 Task: Look for products in the category "Beef" from the brand "Goodness Grazecious".
Action: Mouse moved to (17, 89)
Screenshot: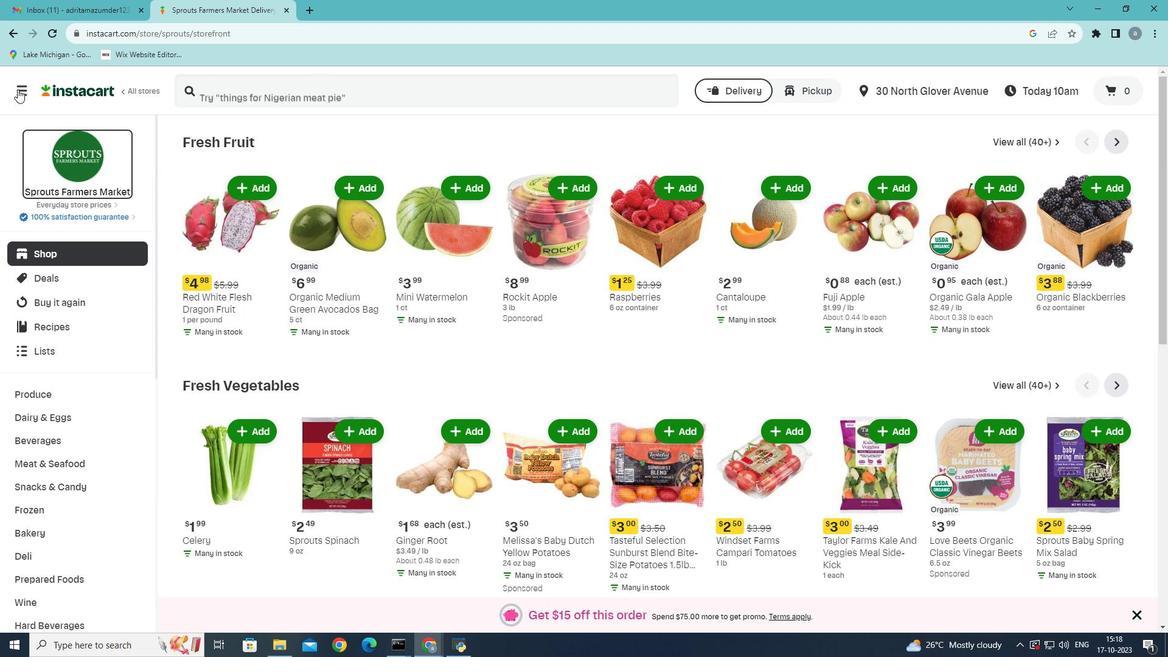 
Action: Mouse pressed left at (17, 89)
Screenshot: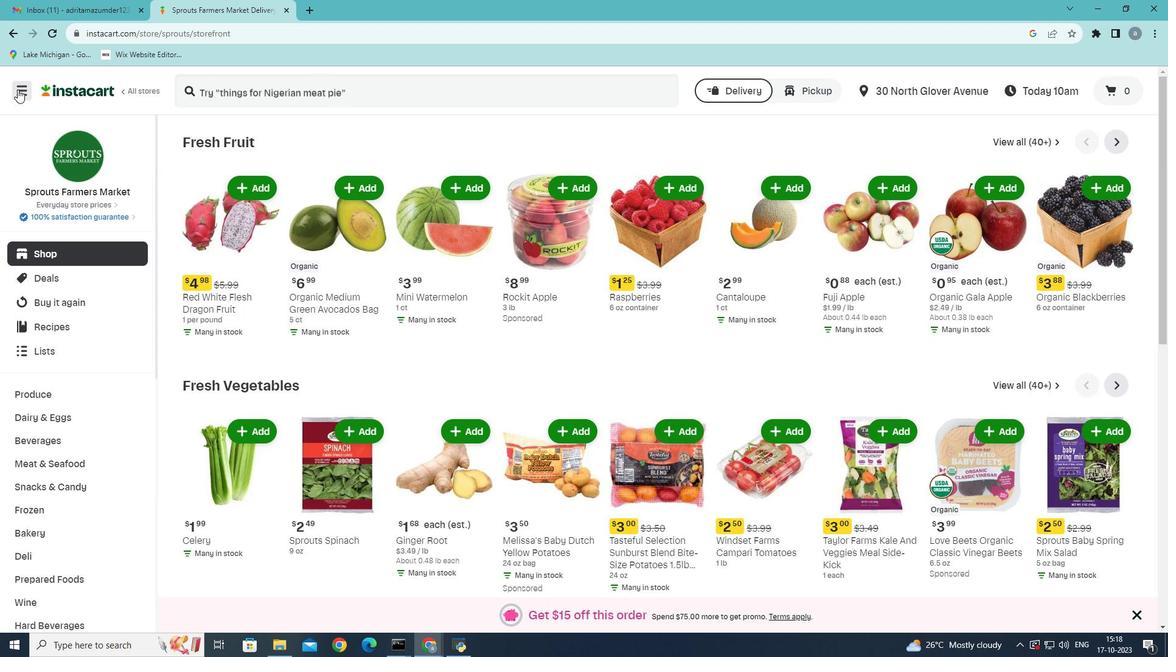 
Action: Mouse moved to (52, 359)
Screenshot: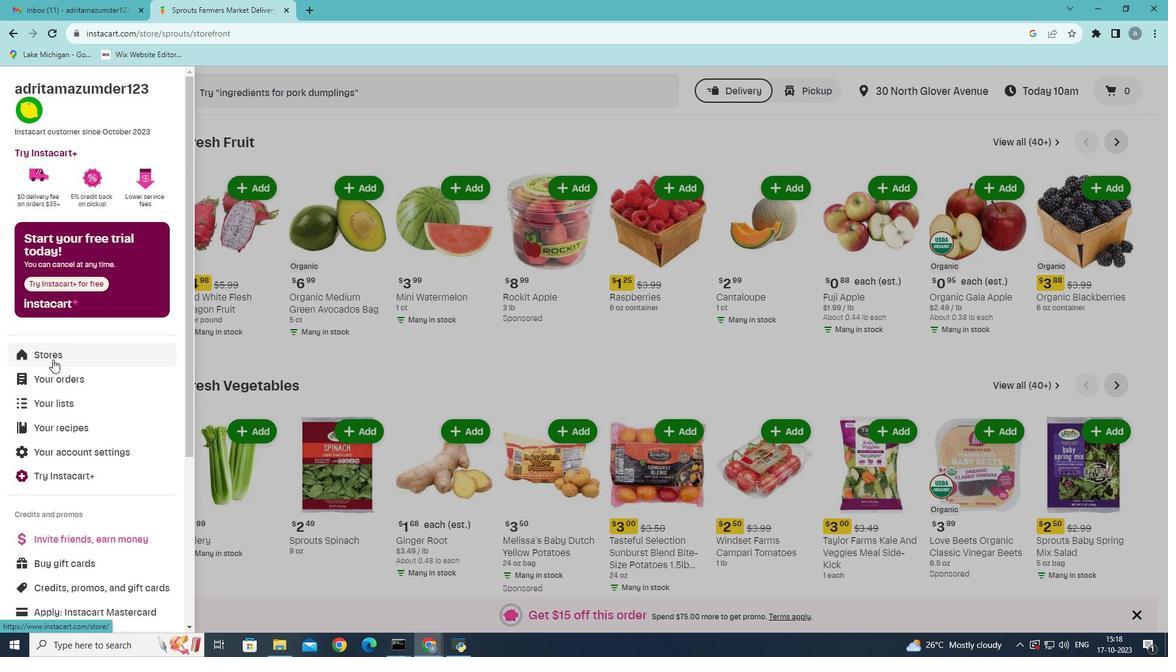 
Action: Mouse pressed left at (52, 359)
Screenshot: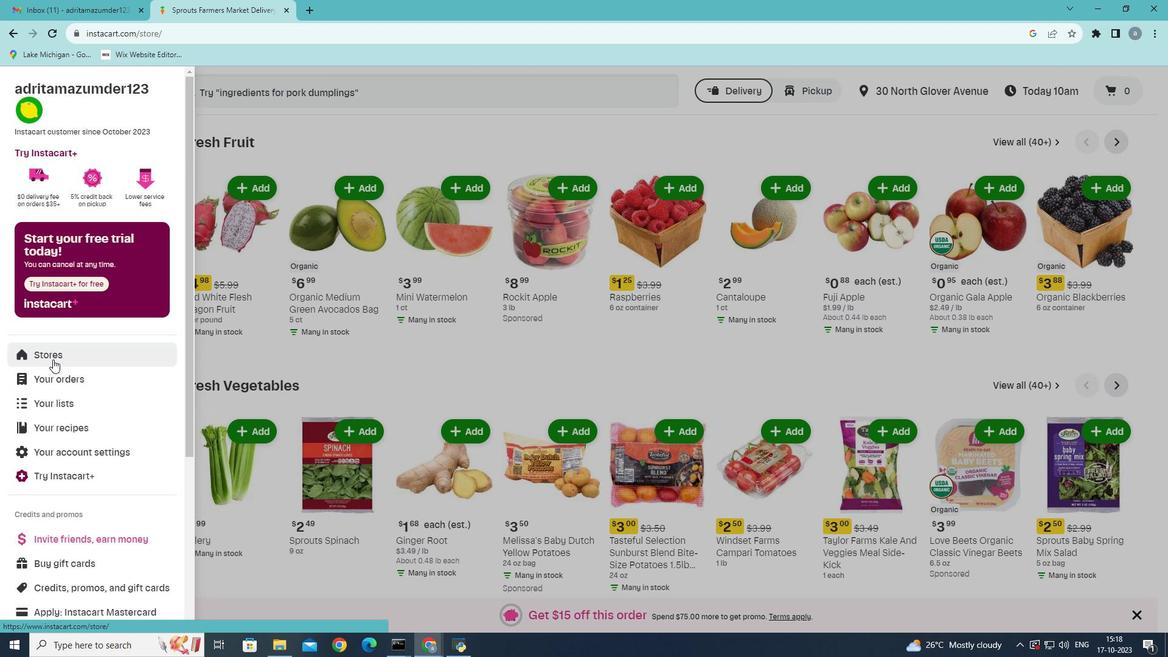 
Action: Mouse moved to (275, 133)
Screenshot: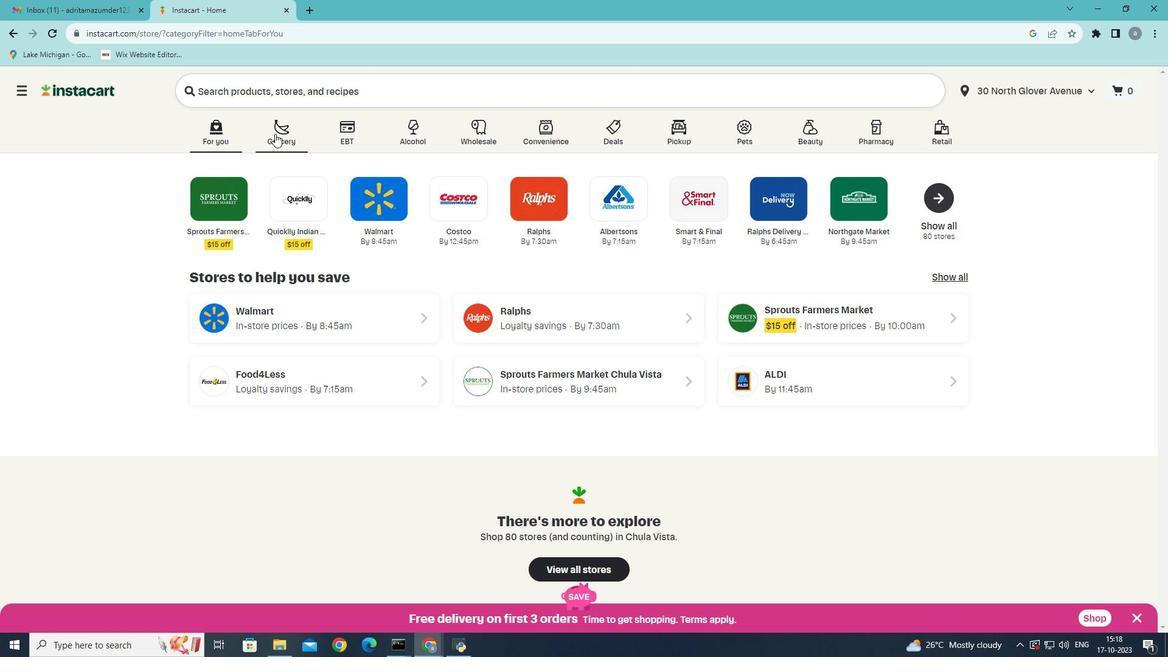 
Action: Mouse pressed left at (275, 133)
Screenshot: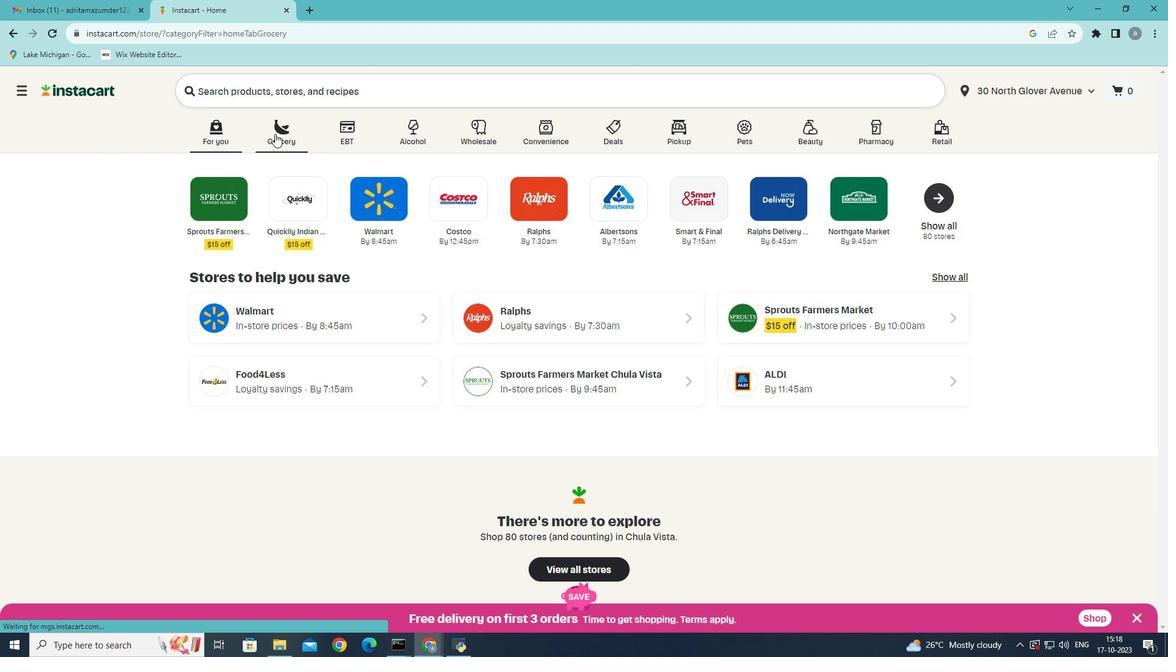 
Action: Mouse moved to (861, 275)
Screenshot: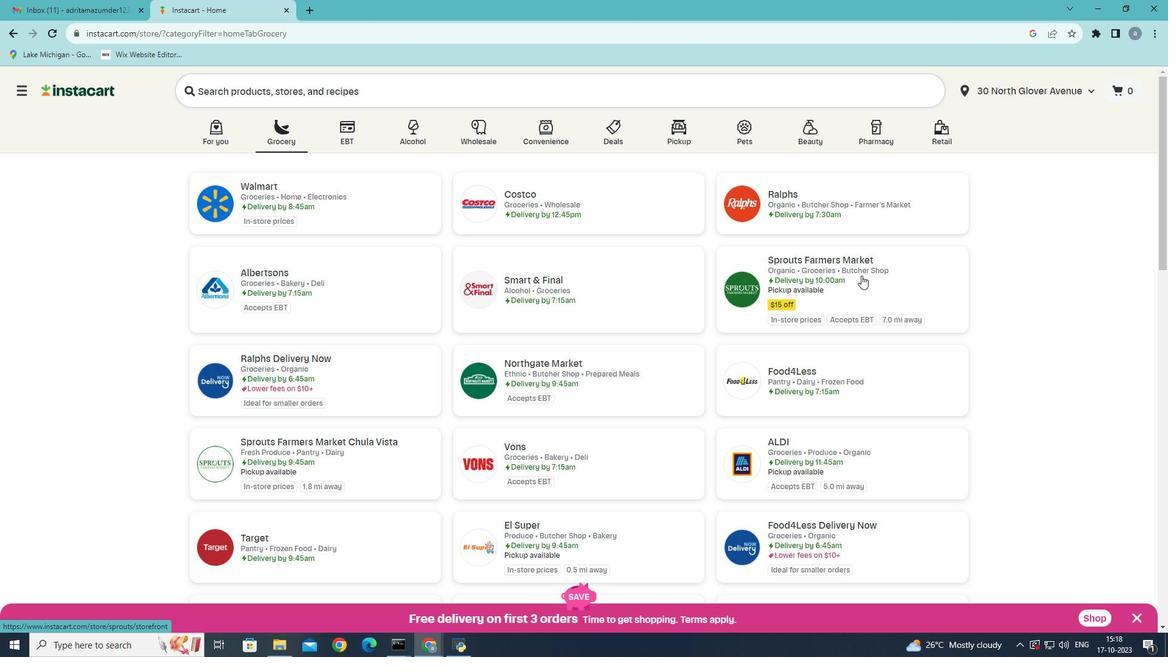 
Action: Mouse pressed left at (861, 275)
Screenshot: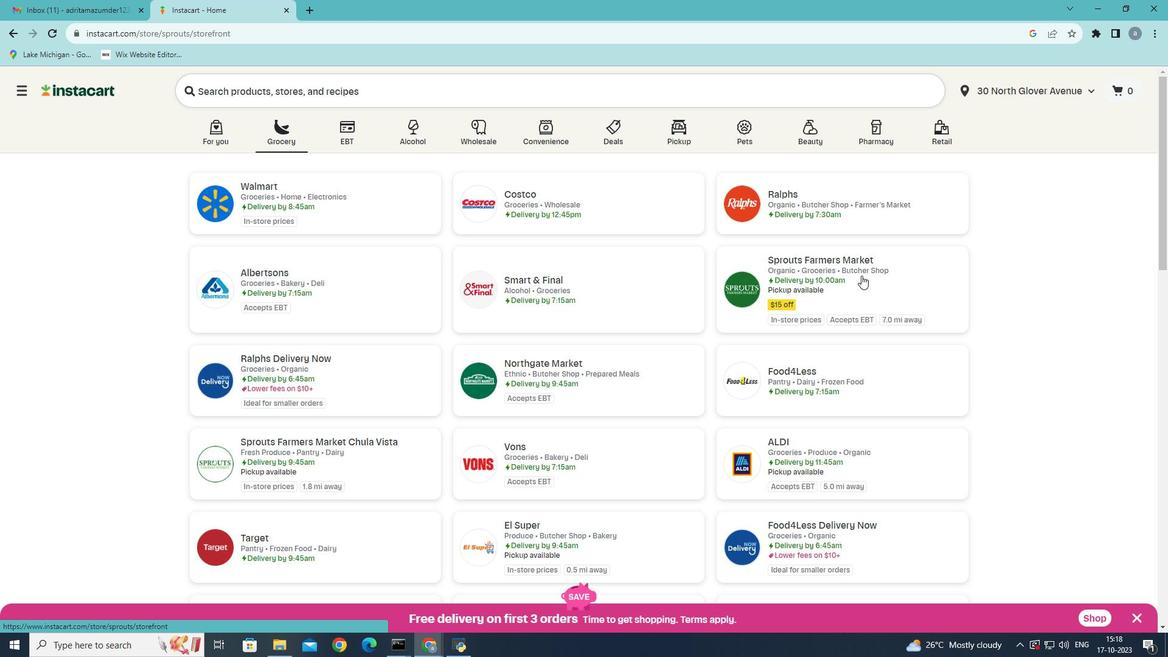 
Action: Mouse moved to (74, 458)
Screenshot: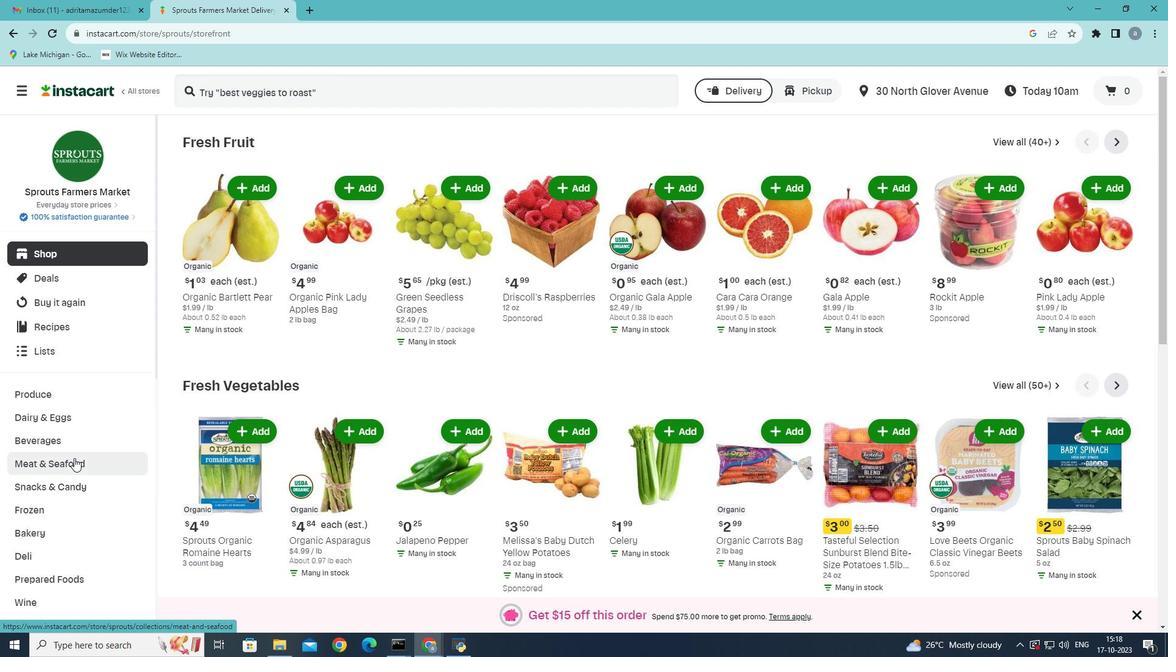 
Action: Mouse pressed left at (74, 458)
Screenshot: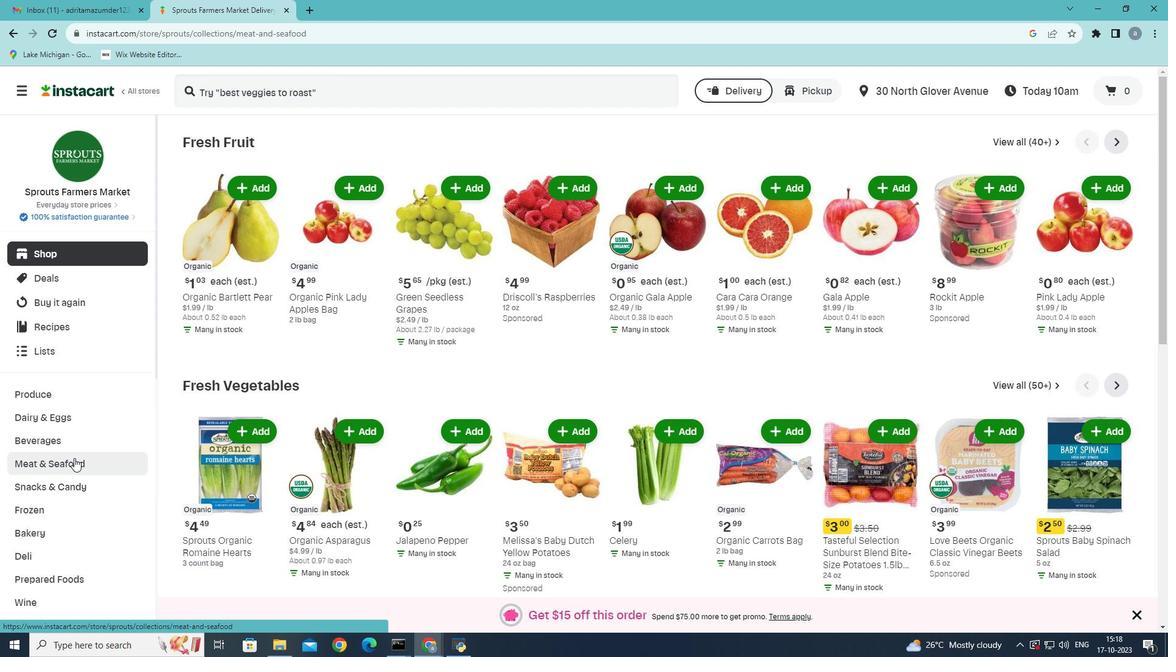 
Action: Mouse moved to (349, 173)
Screenshot: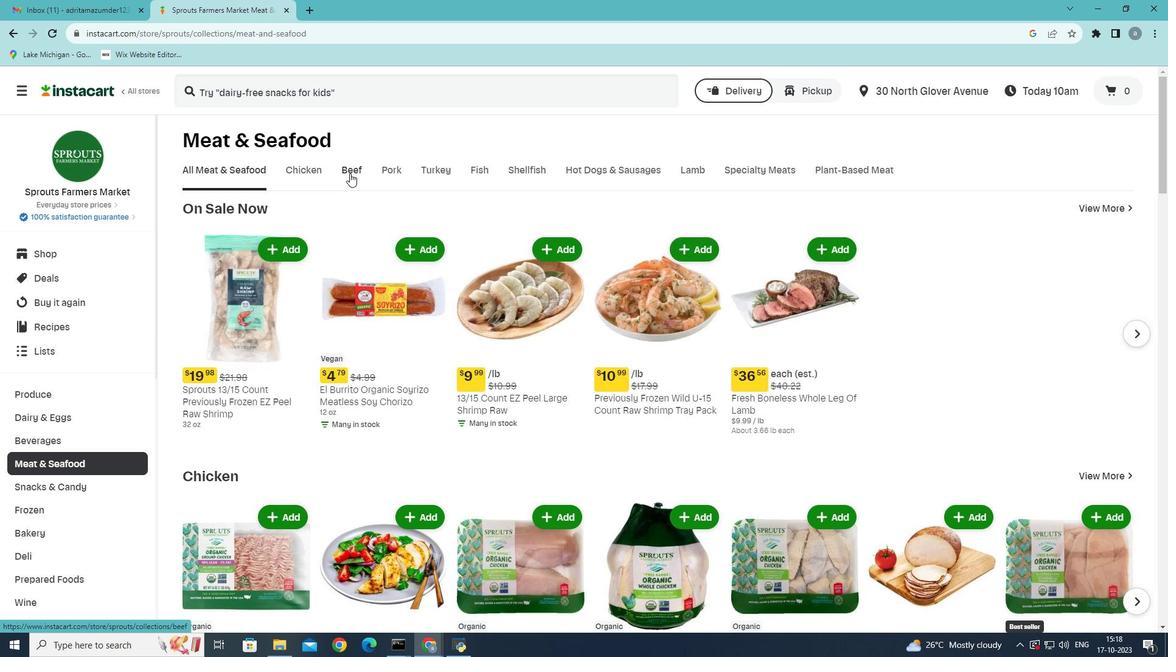 
Action: Mouse pressed left at (349, 173)
Screenshot: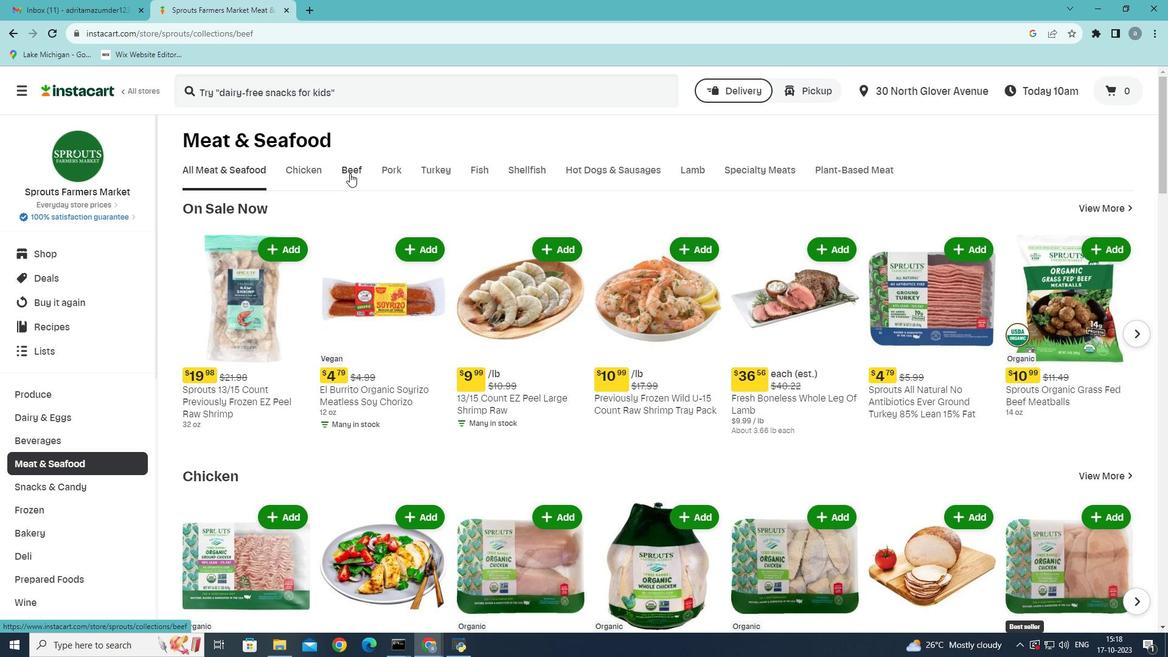 
Action: Mouse moved to (293, 222)
Screenshot: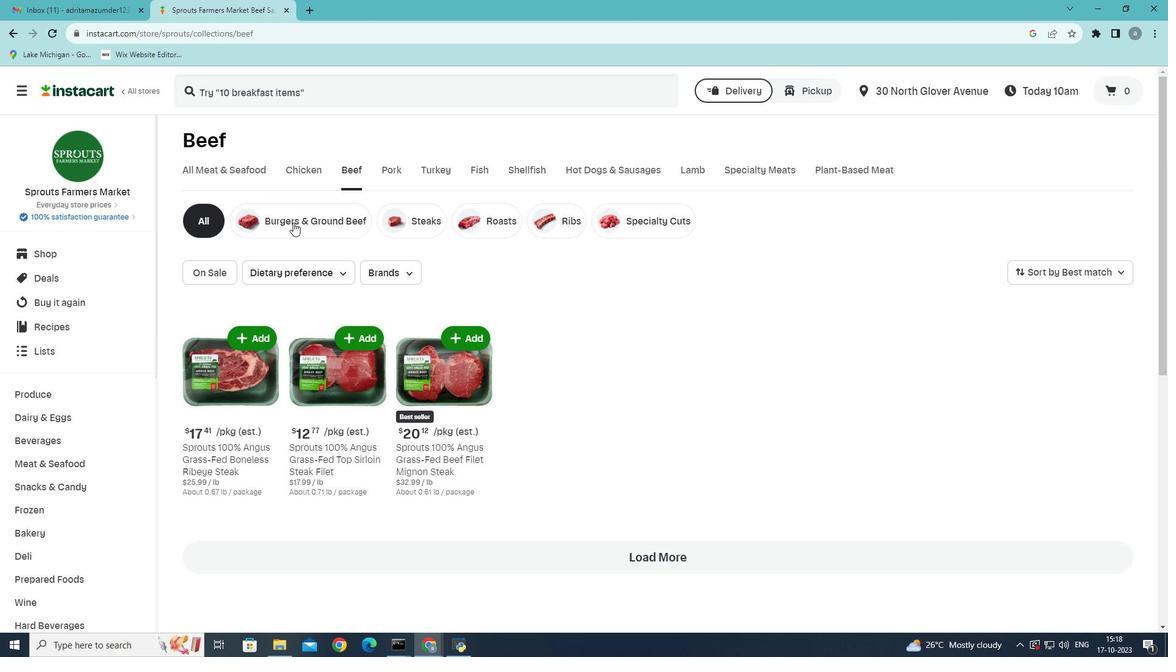 
Action: Mouse pressed left at (293, 222)
Screenshot: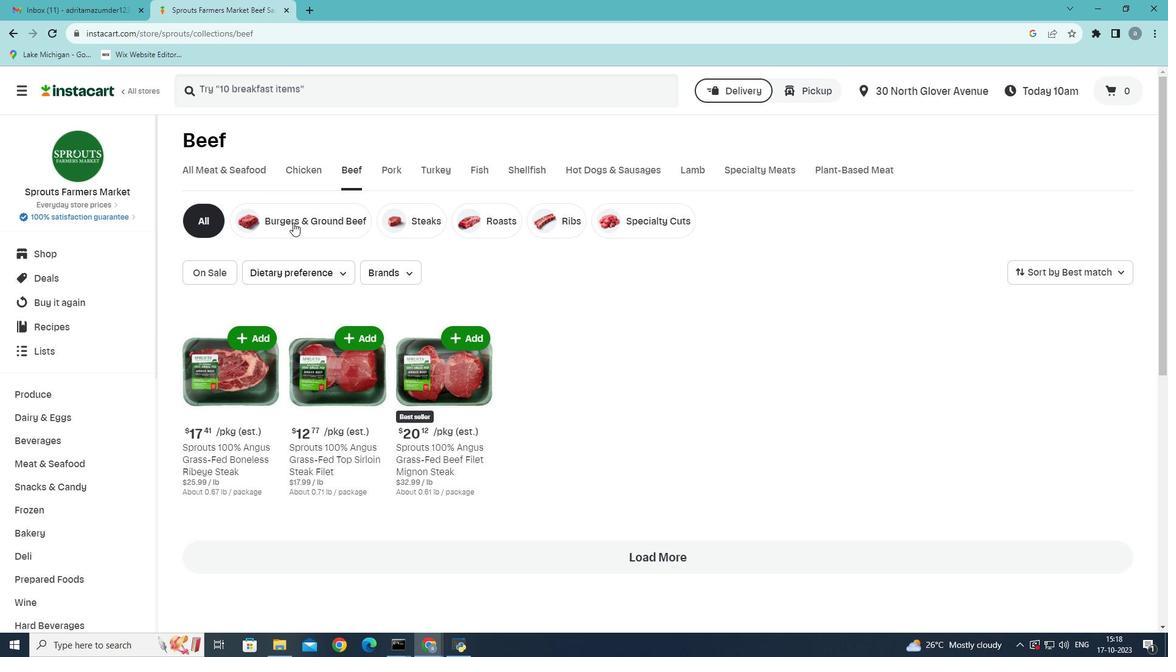 
Action: Mouse moved to (403, 275)
Screenshot: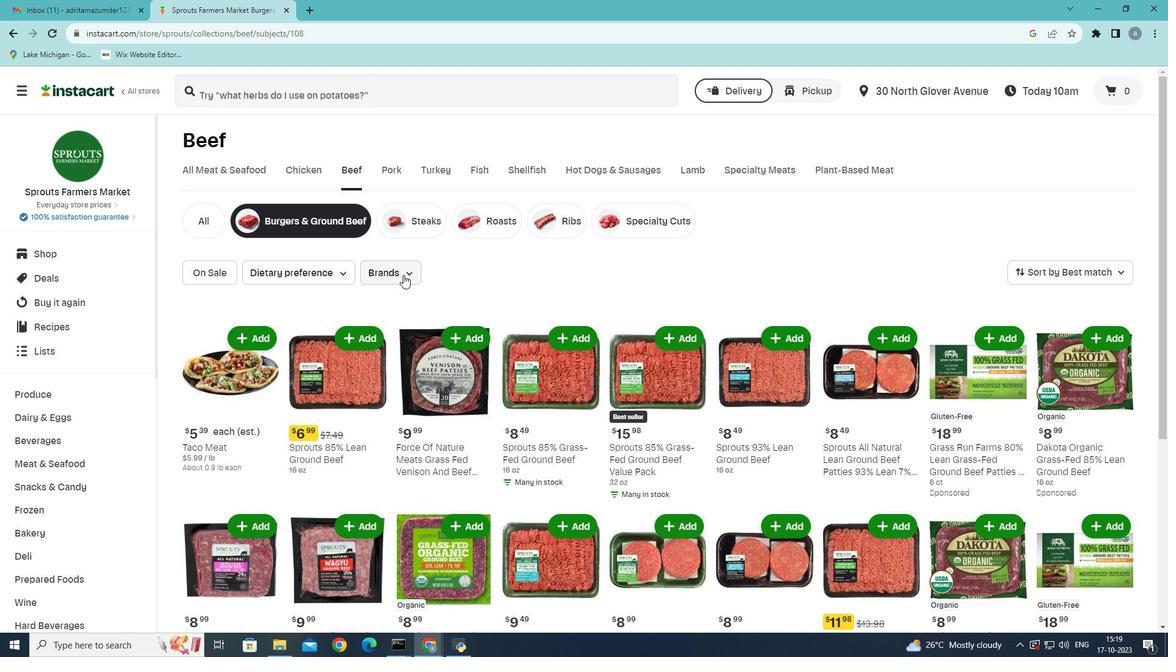 
Action: Mouse pressed left at (403, 275)
Screenshot: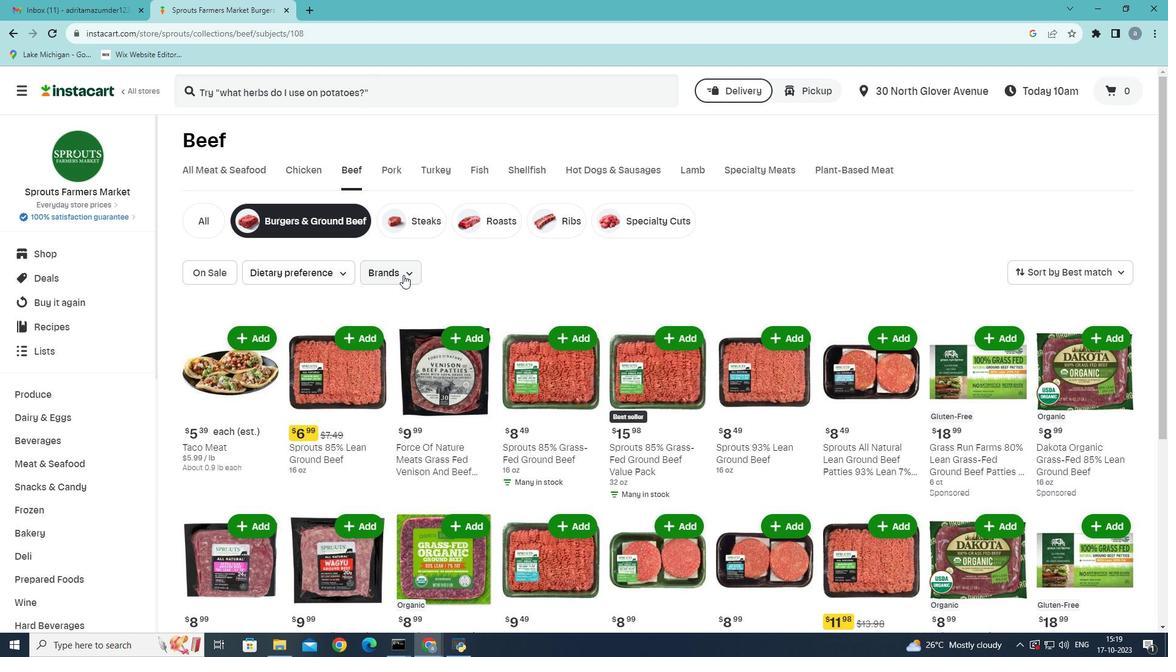 
Action: Mouse moved to (432, 380)
Screenshot: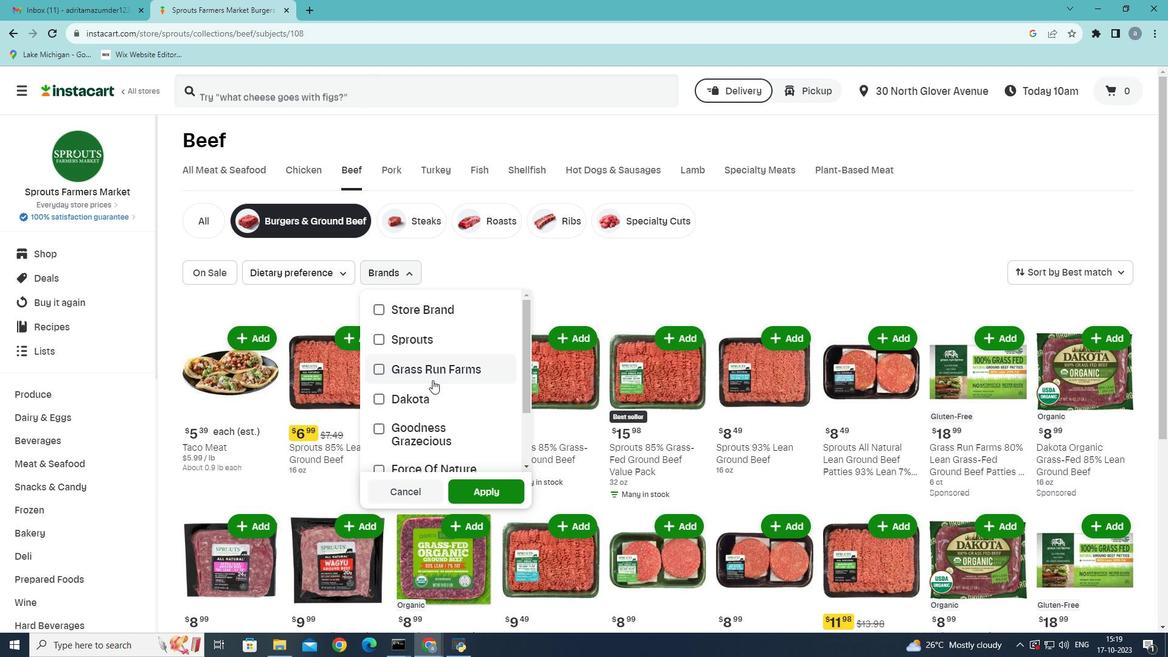 
Action: Mouse scrolled (432, 379) with delta (0, 0)
Screenshot: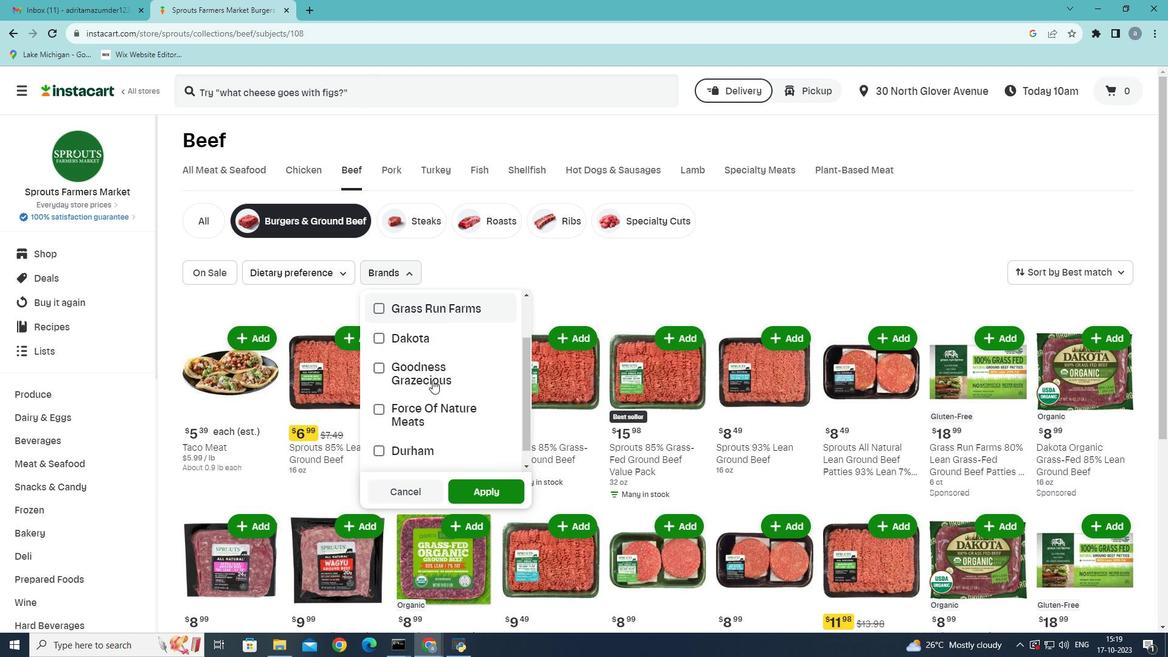 
Action: Mouse moved to (379, 366)
Screenshot: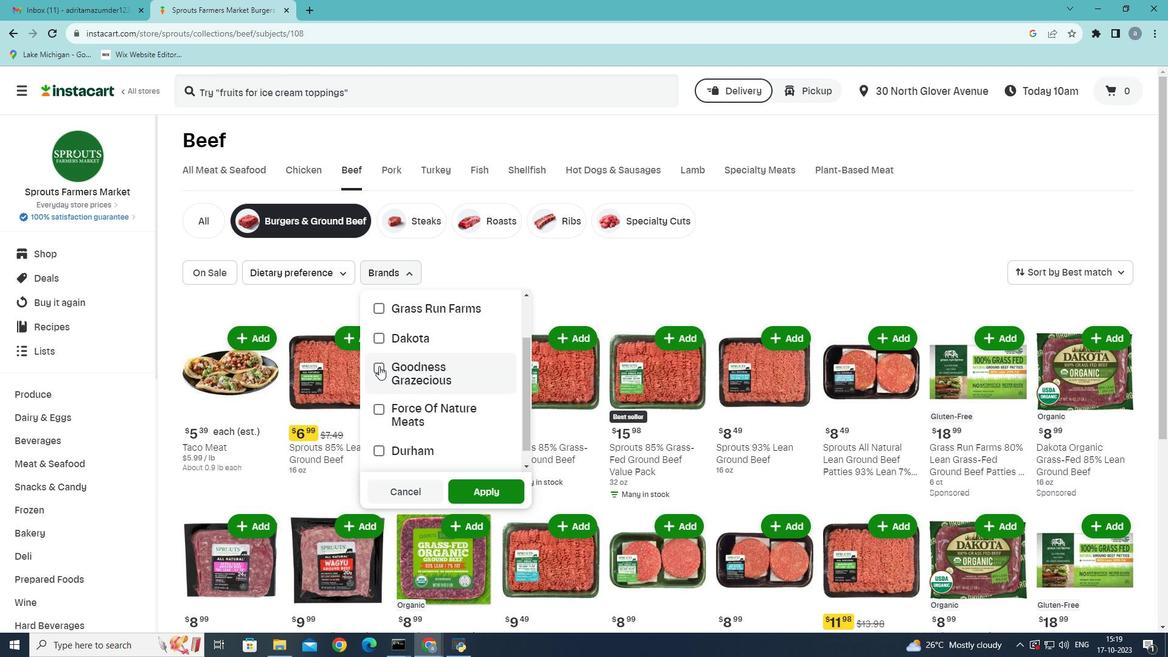 
Action: Mouse pressed left at (379, 366)
Screenshot: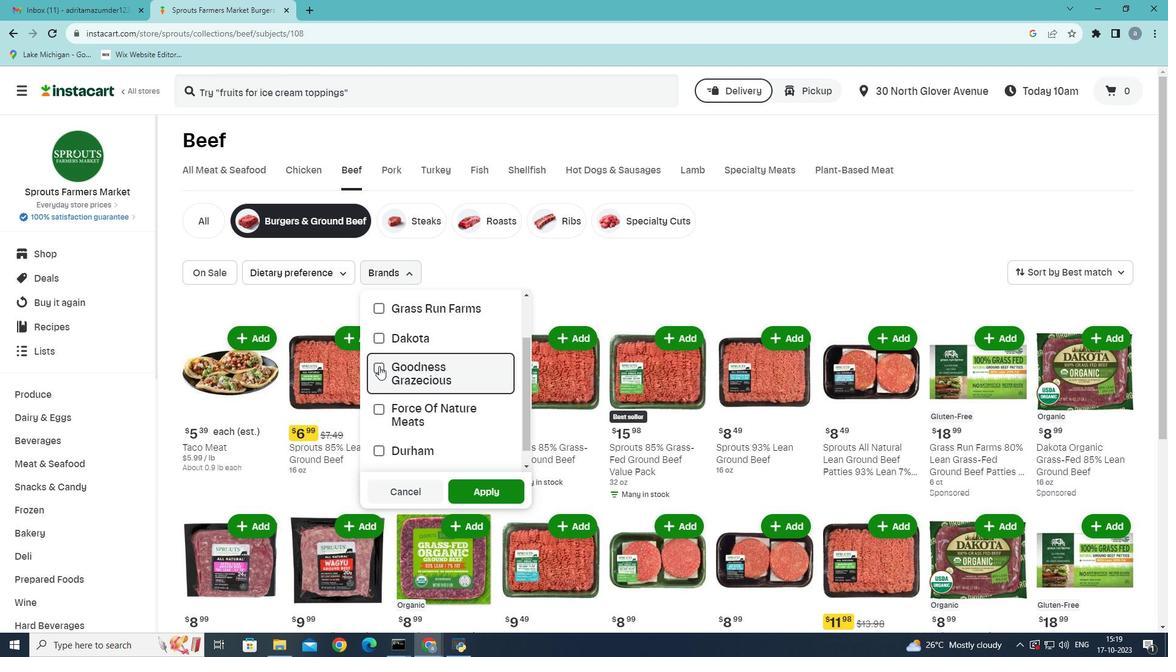 
Action: Mouse moved to (494, 495)
Screenshot: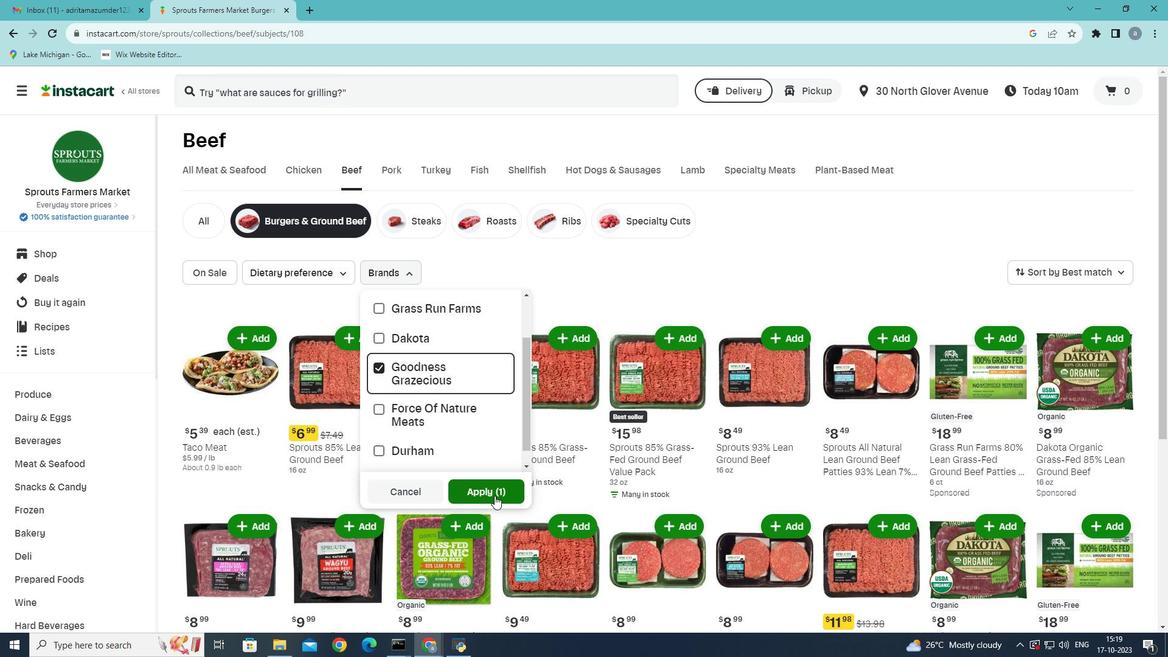 
Action: Mouse pressed left at (494, 495)
Screenshot: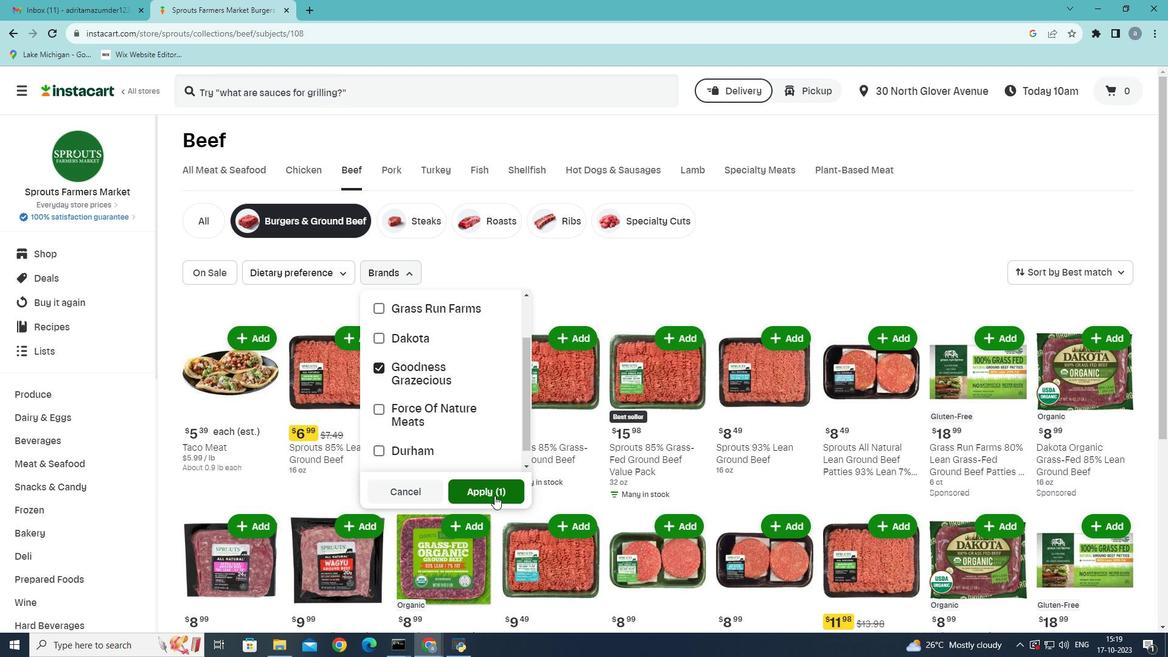 
